Task: Change the font size of Google Chrome to small.
Action: Mouse moved to (1281, 45)
Screenshot: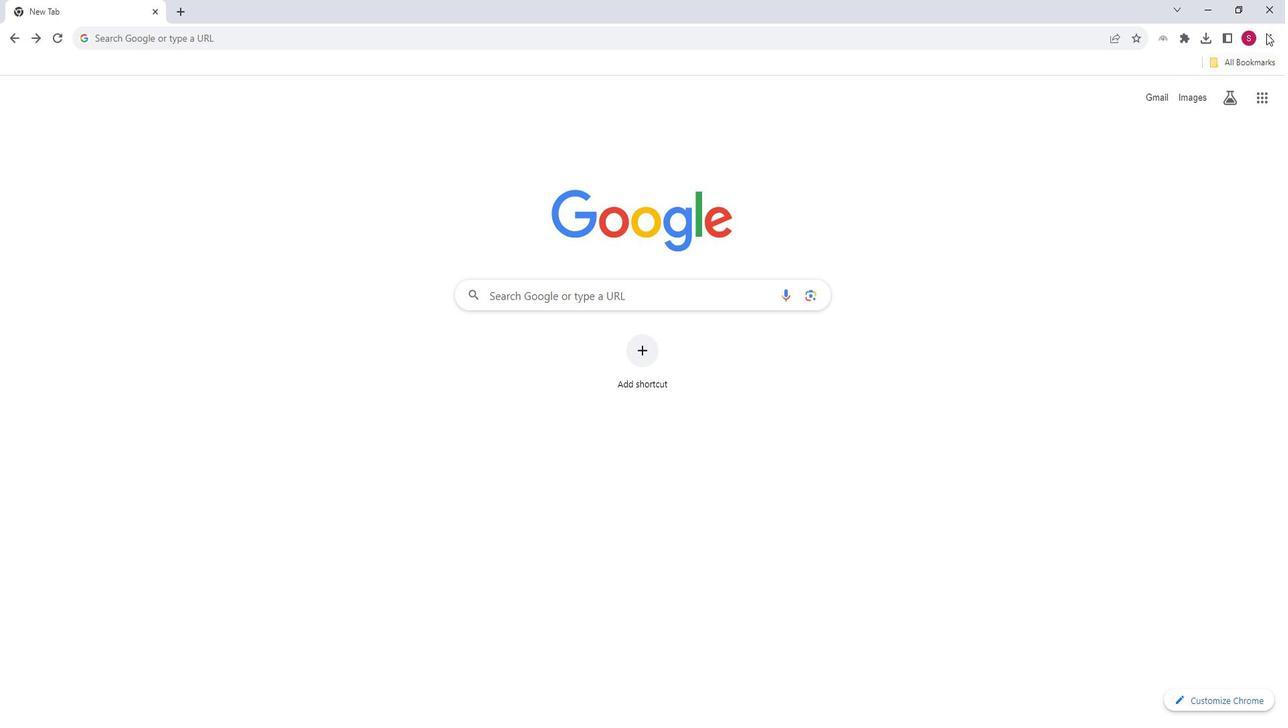 
Action: Mouse pressed left at (1281, 45)
Screenshot: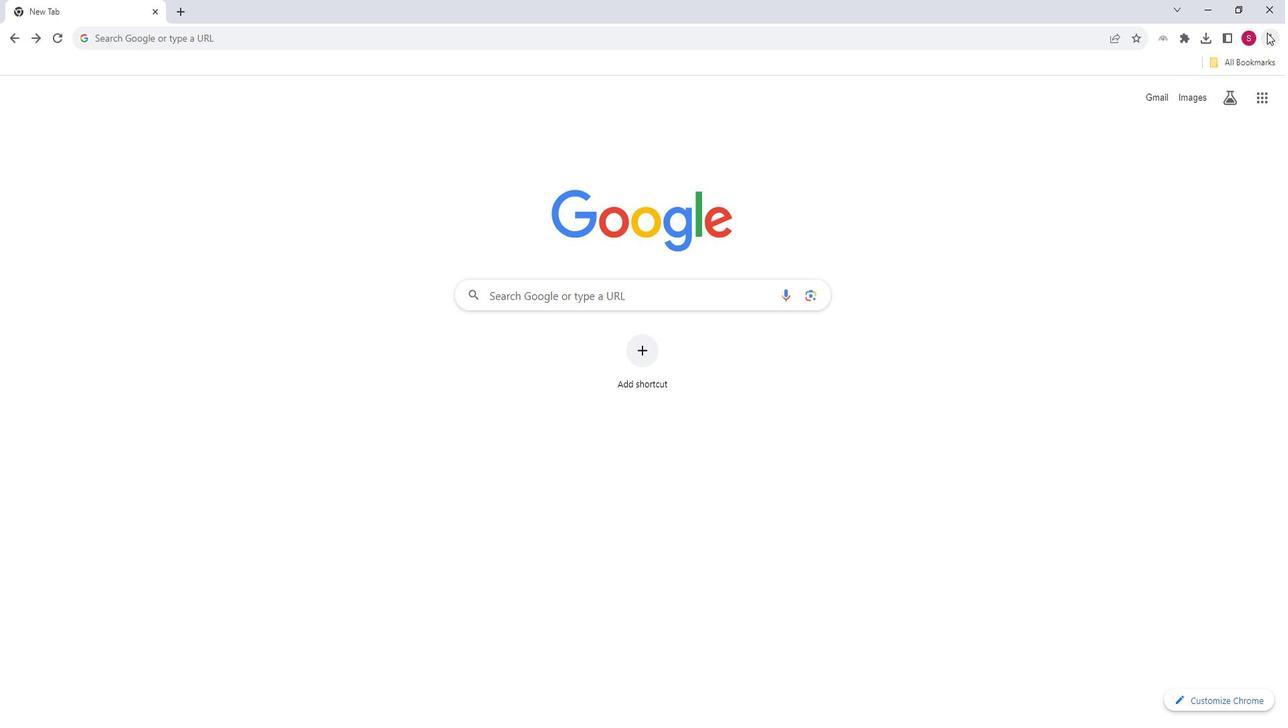 
Action: Mouse moved to (1156, 291)
Screenshot: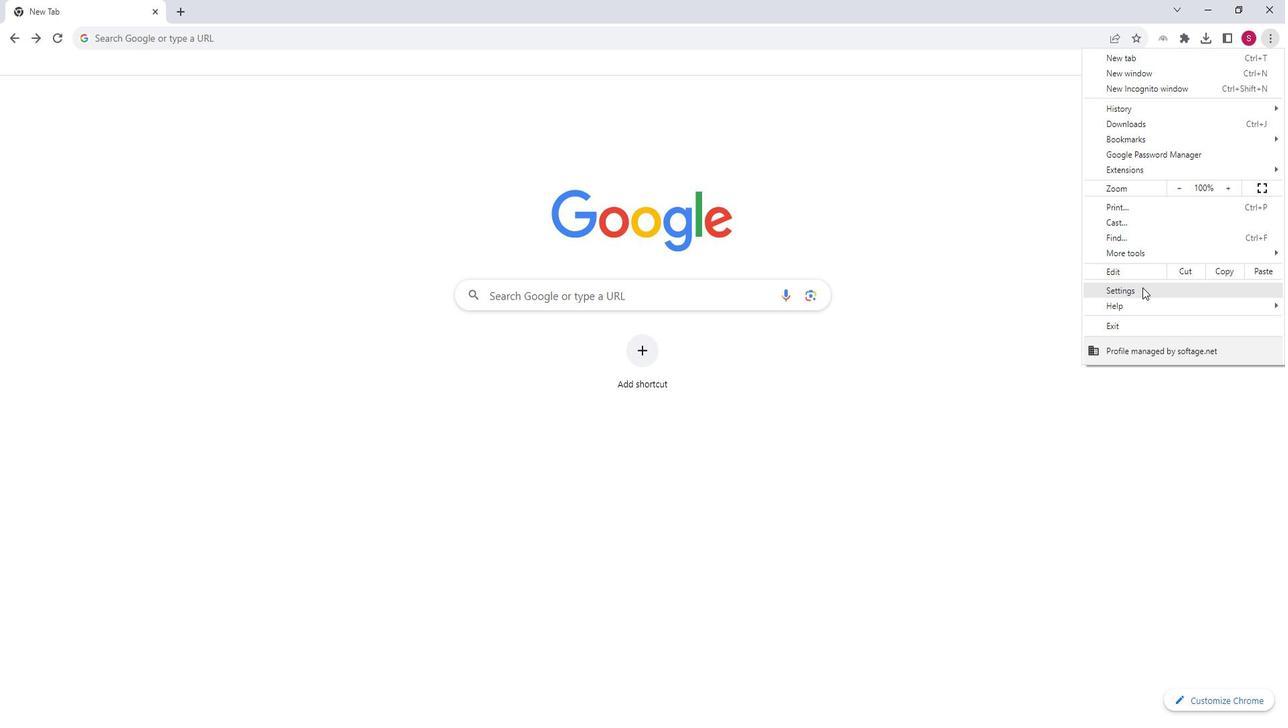 
Action: Mouse pressed left at (1156, 291)
Screenshot: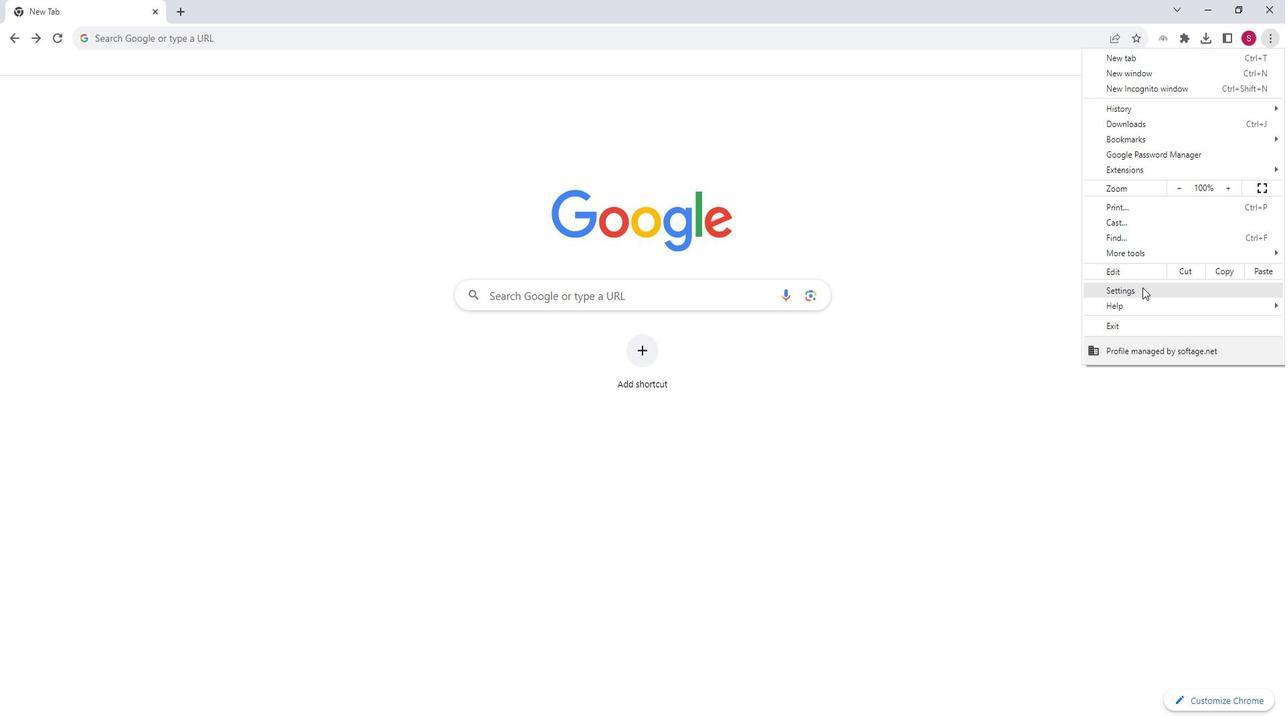 
Action: Mouse moved to (102, 229)
Screenshot: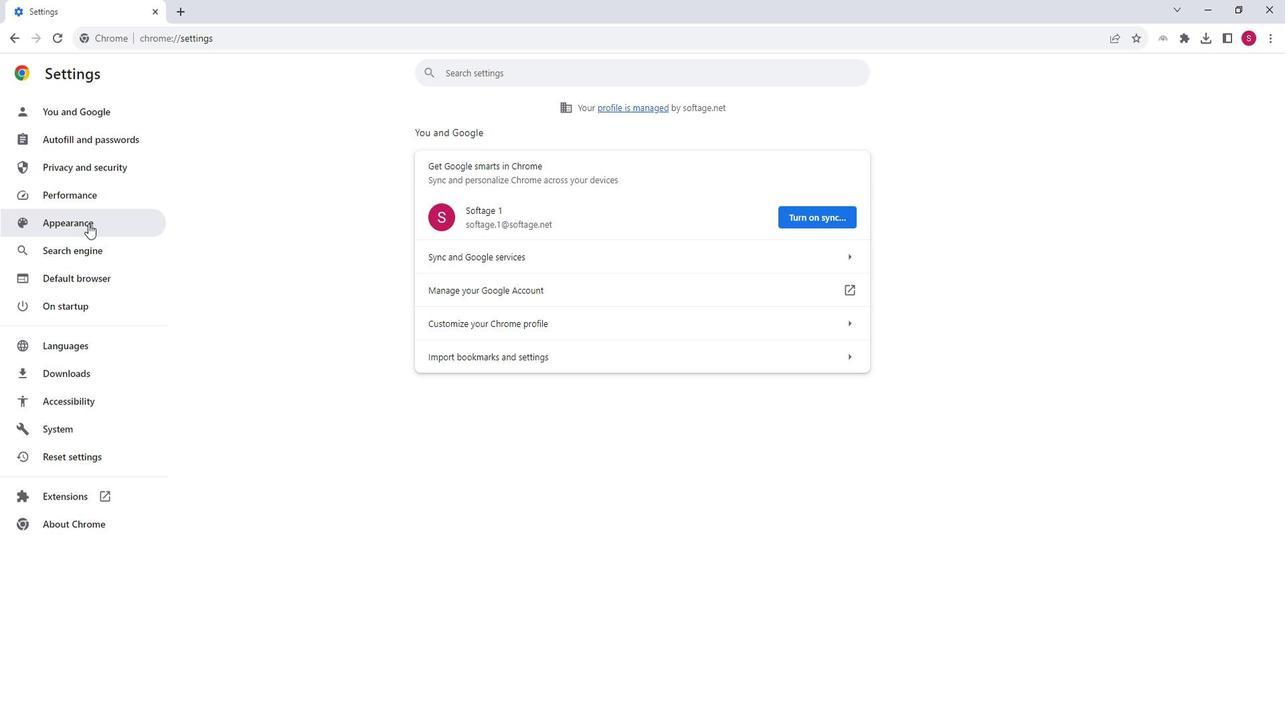 
Action: Mouse pressed left at (102, 229)
Screenshot: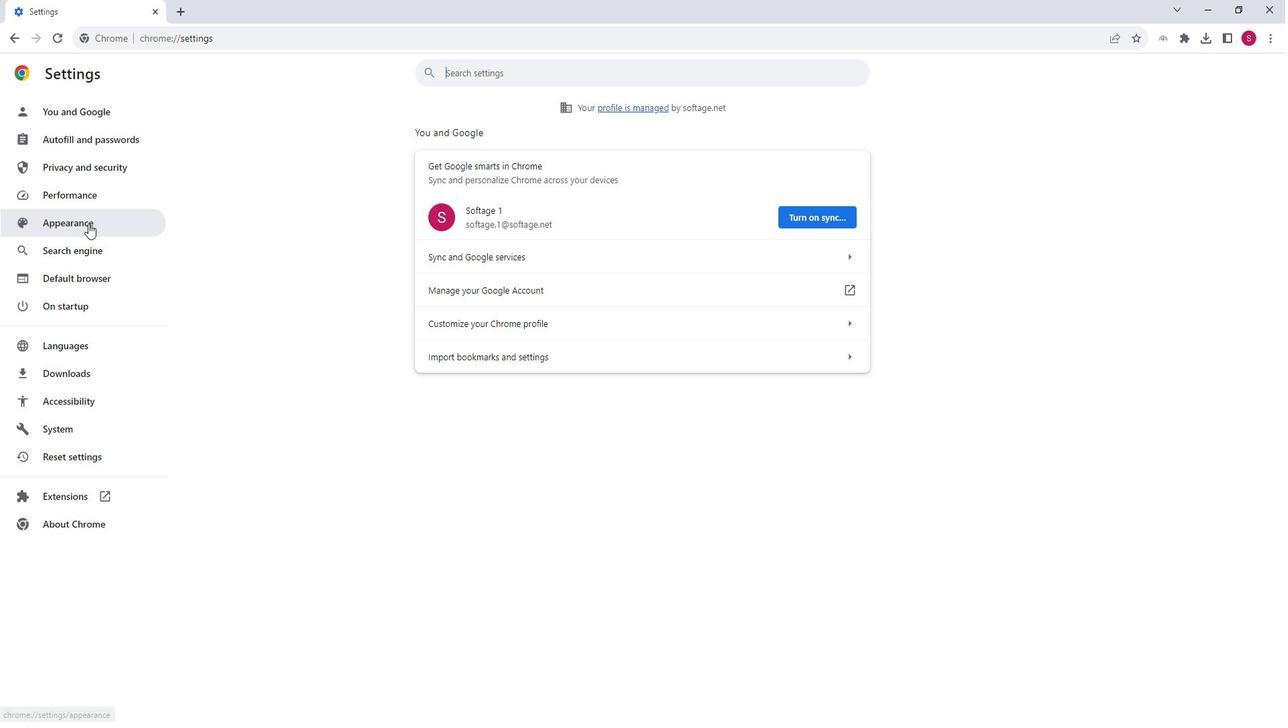 
Action: Mouse moved to (863, 422)
Screenshot: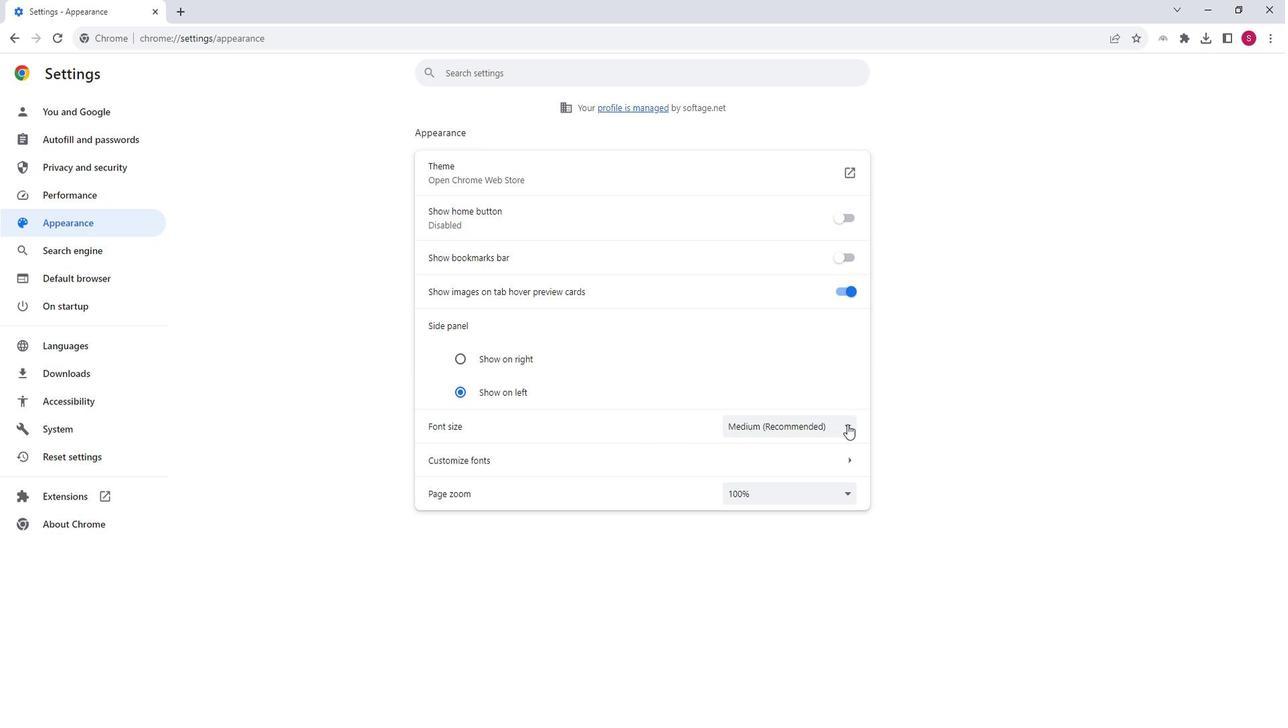 
Action: Mouse pressed left at (863, 422)
Screenshot: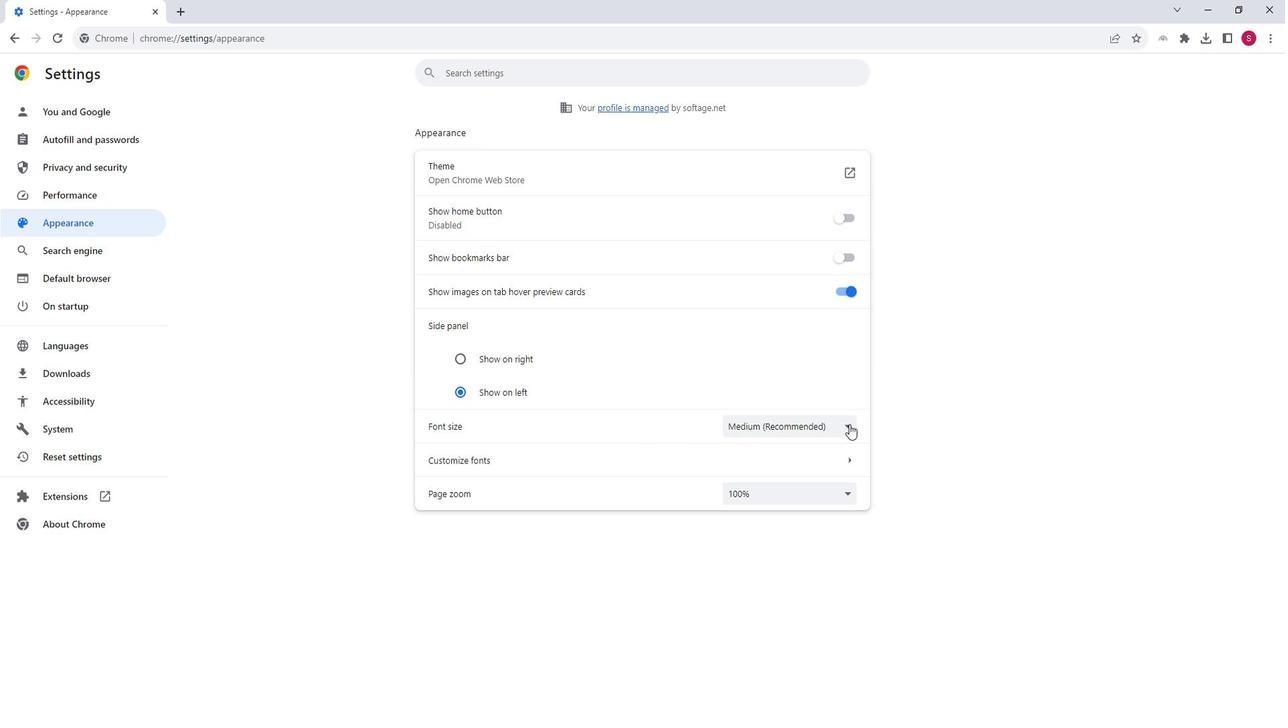 
Action: Mouse moved to (771, 452)
Screenshot: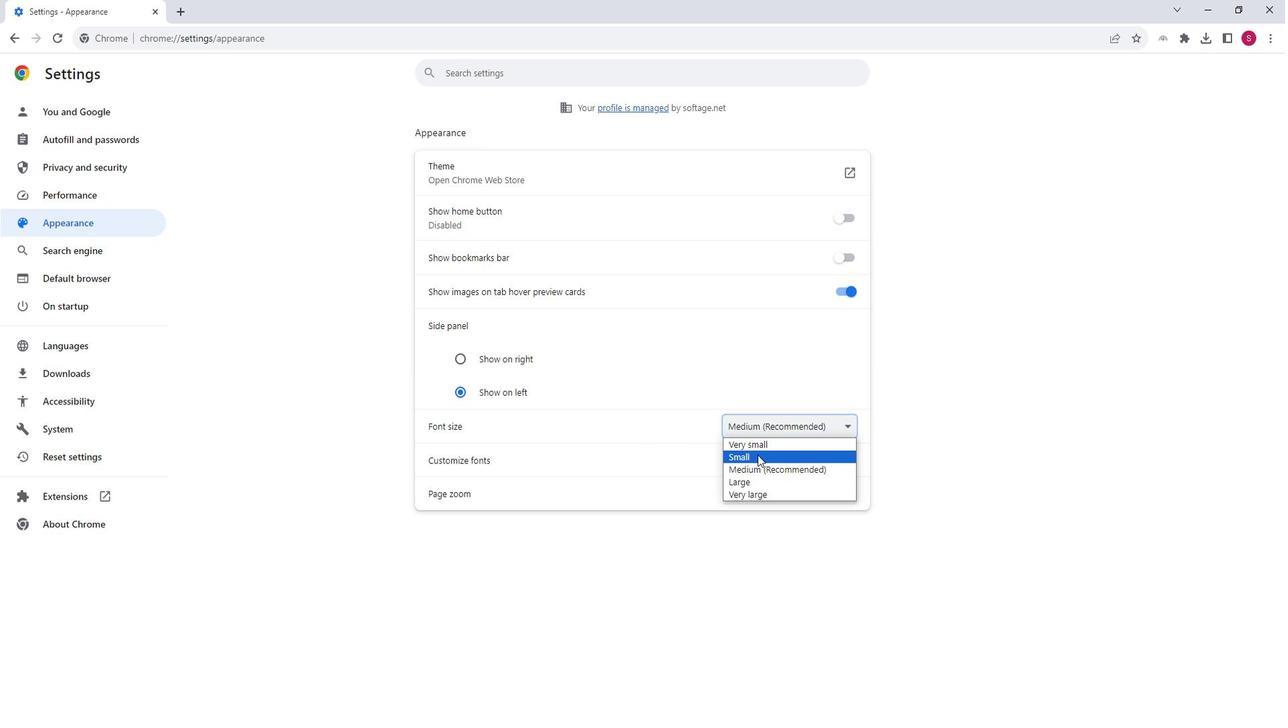 
Action: Mouse pressed left at (771, 452)
Screenshot: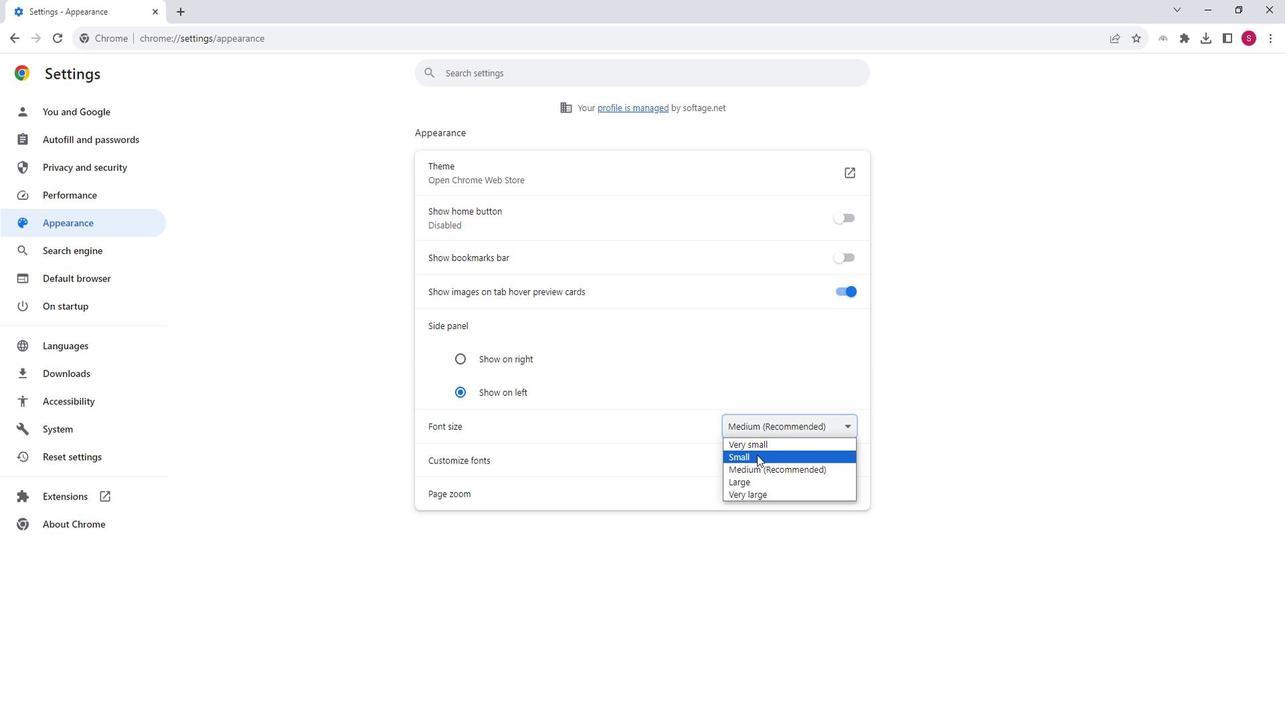 
Action: Mouse moved to (1103, 422)
Screenshot: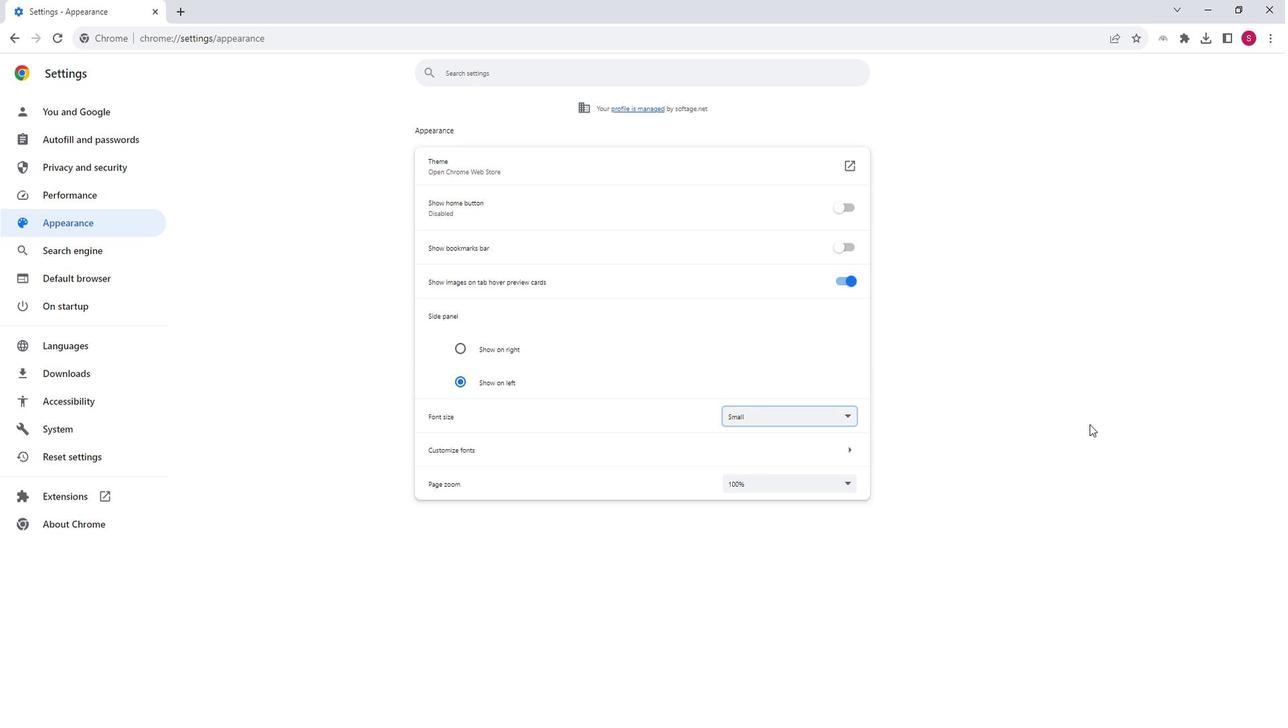 
